 Task: Change the x264 preset to faster.
Action: Mouse moved to (124, 14)
Screenshot: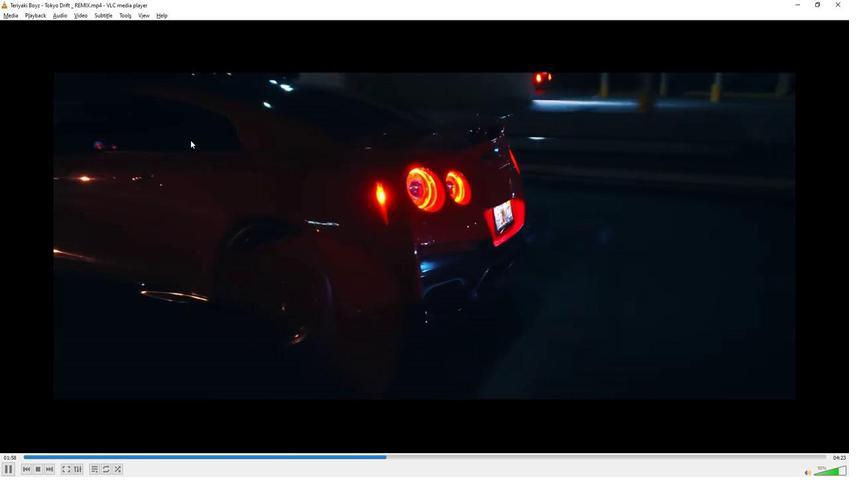 
Action: Mouse pressed left at (124, 14)
Screenshot: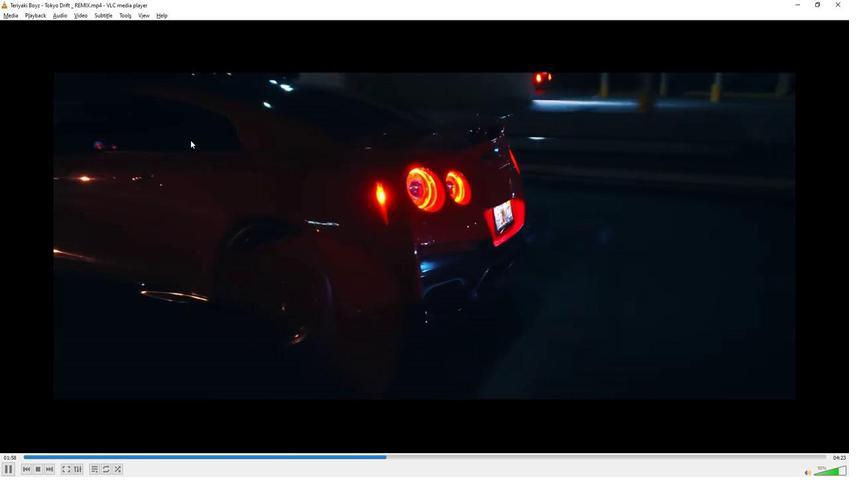 
Action: Mouse moved to (140, 118)
Screenshot: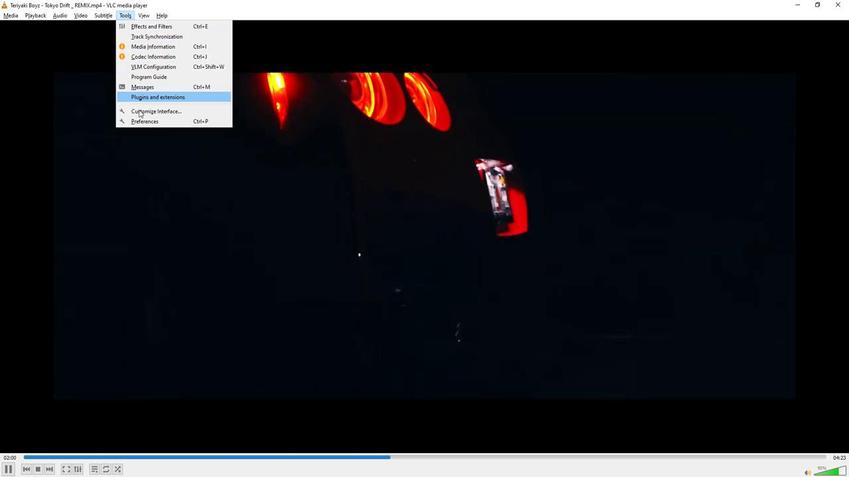 
Action: Mouse pressed left at (140, 118)
Screenshot: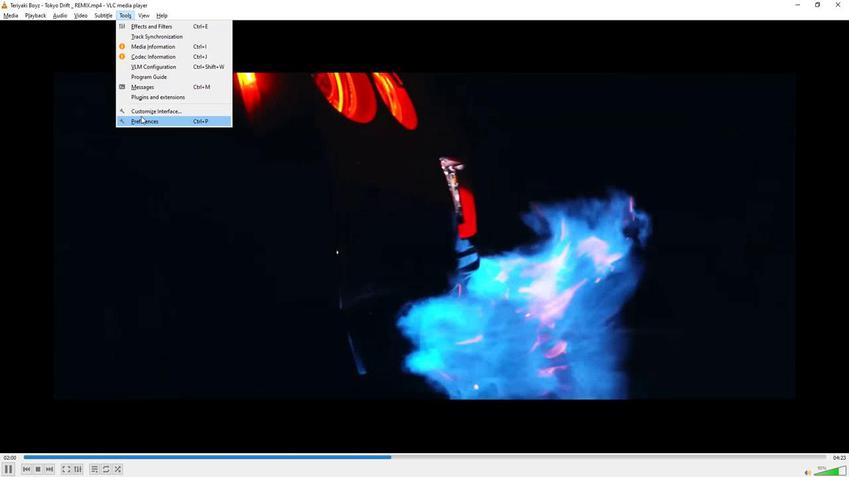 
Action: Mouse moved to (228, 123)
Screenshot: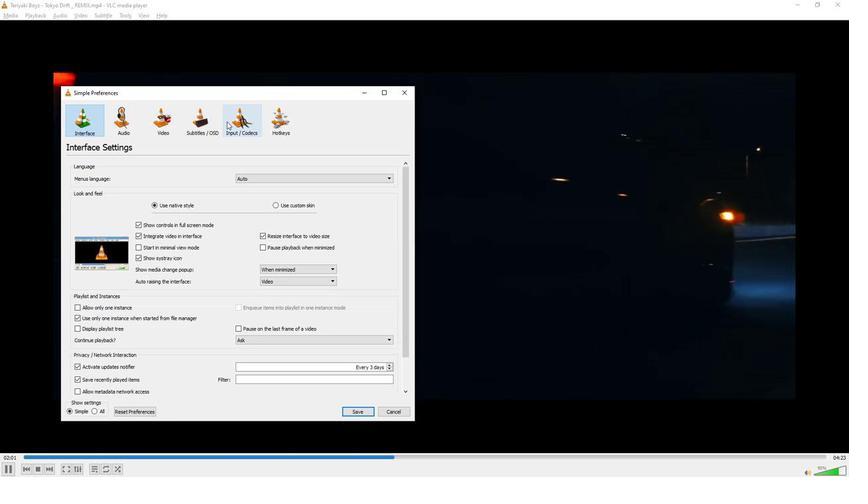 
Action: Mouse pressed left at (228, 123)
Screenshot: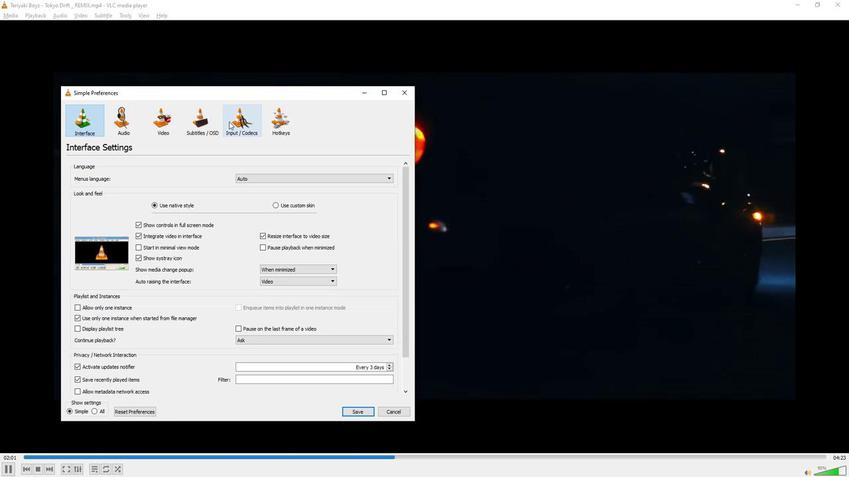 
Action: Mouse moved to (222, 227)
Screenshot: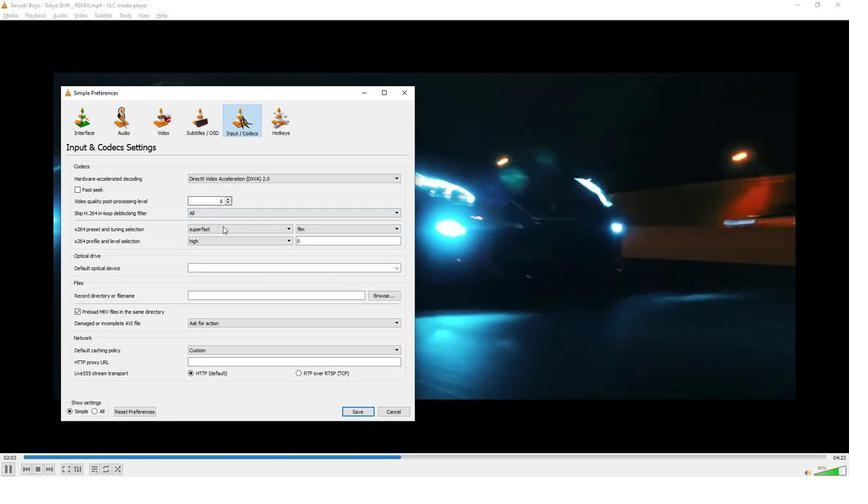 
Action: Mouse pressed left at (222, 227)
Screenshot: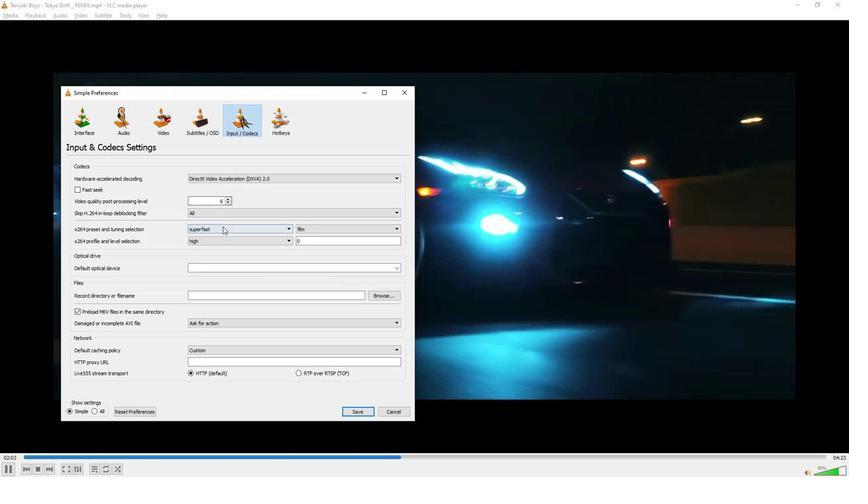 
Action: Mouse moved to (211, 254)
Screenshot: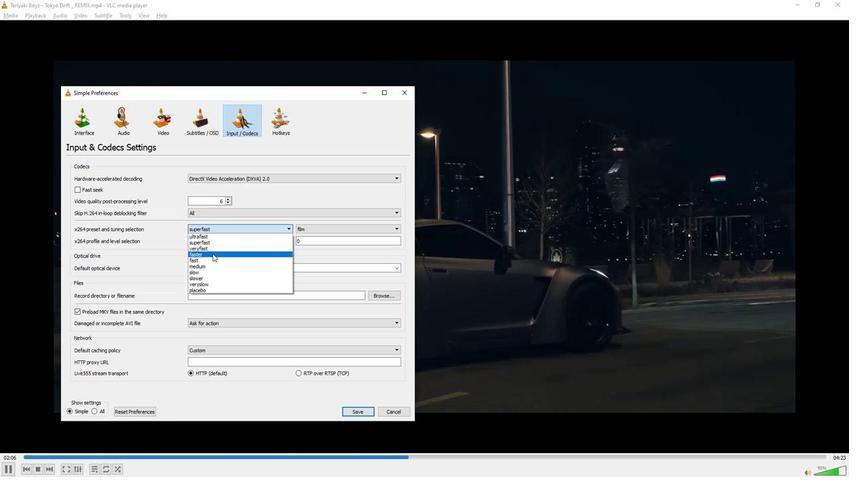 
Action: Mouse pressed left at (211, 254)
Screenshot: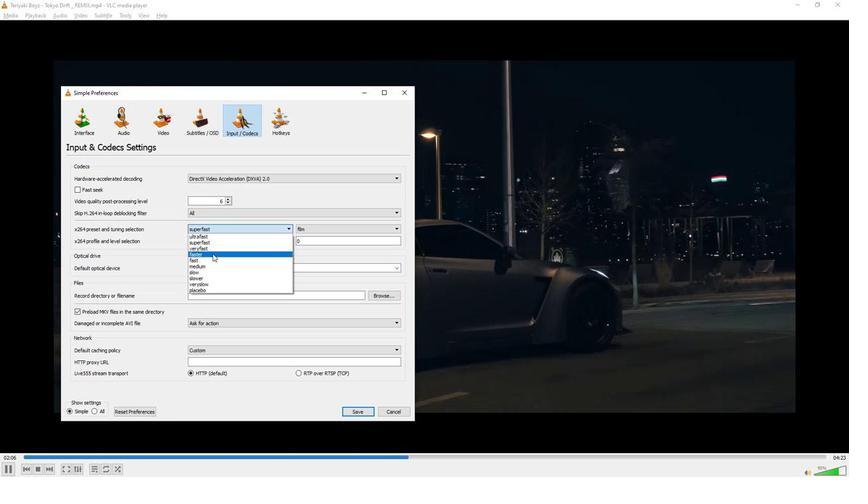 
Action: Mouse moved to (346, 400)
Screenshot: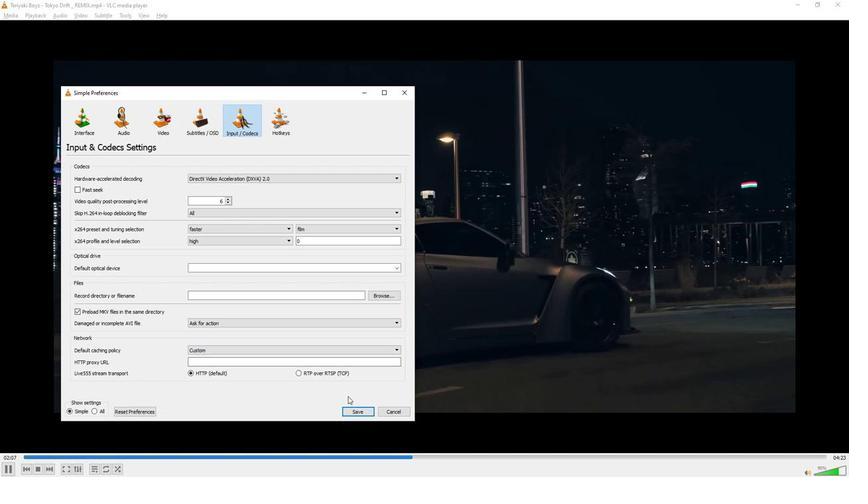 
